 Task: Add a signature Kaitlyn Wright containing Have a great National Youth Day, Kaitlyn Wright to email address softage.8@softage.net and add a folder Analytics
Action: Mouse moved to (45, 105)
Screenshot: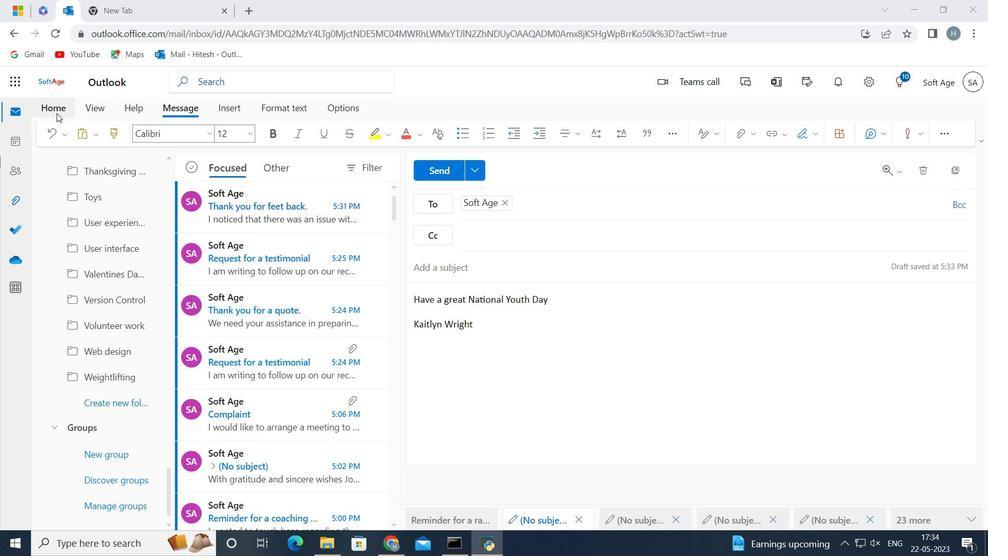 
Action: Mouse pressed left at (45, 105)
Screenshot: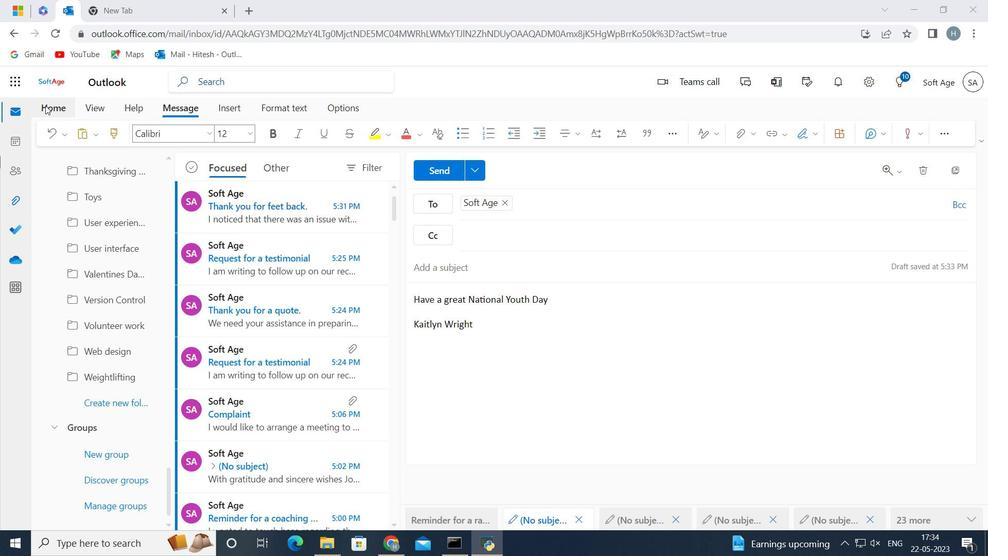 
Action: Mouse moved to (116, 133)
Screenshot: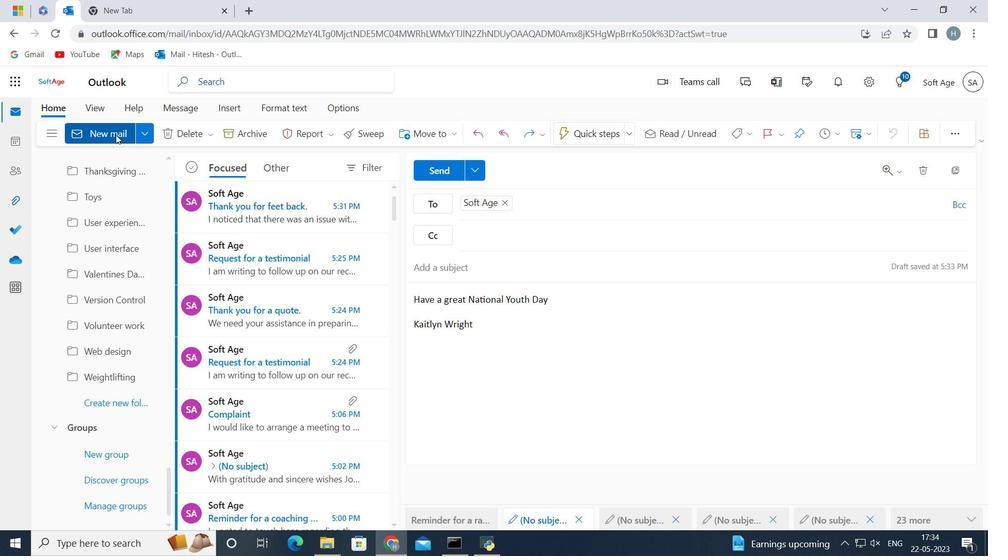 
Action: Mouse pressed left at (116, 133)
Screenshot: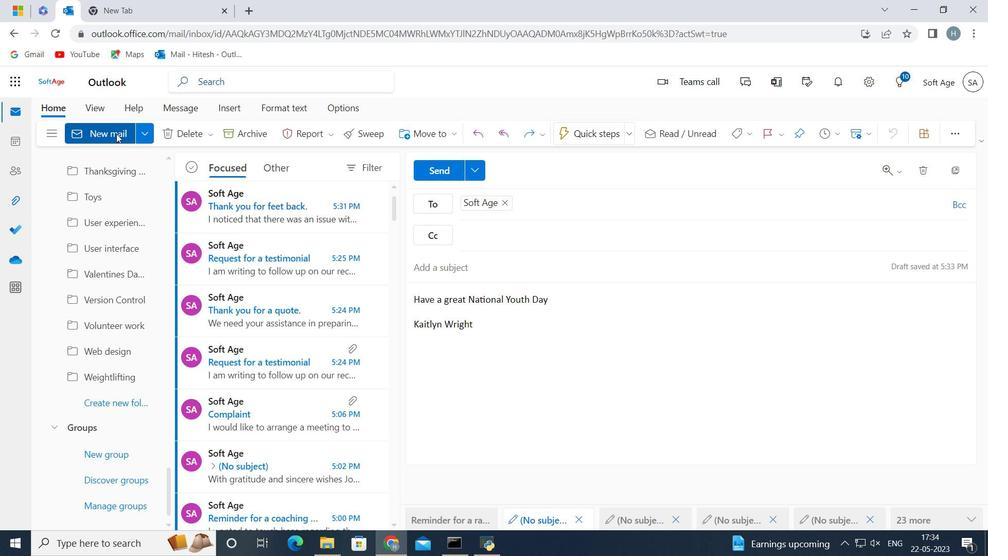 
Action: Mouse moved to (811, 133)
Screenshot: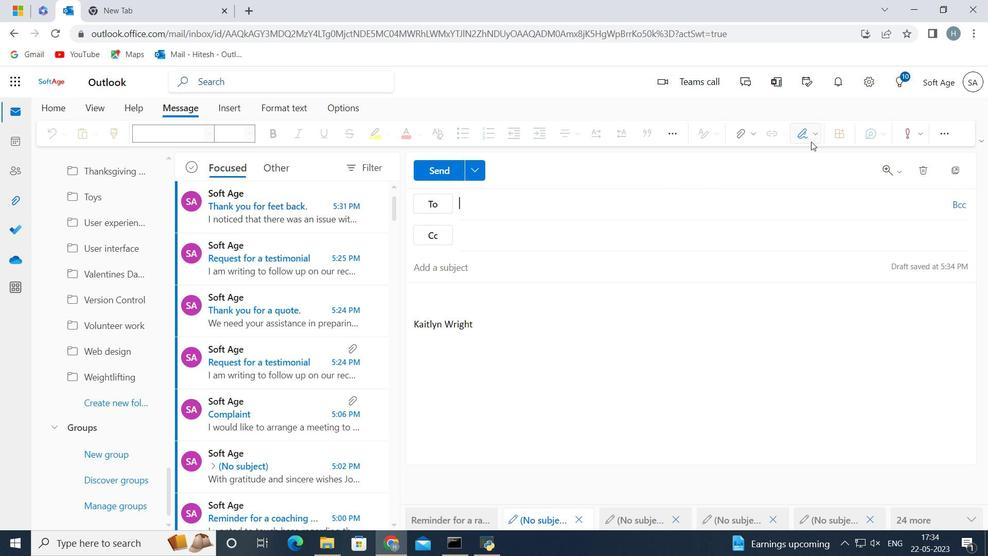 
Action: Mouse pressed left at (811, 133)
Screenshot: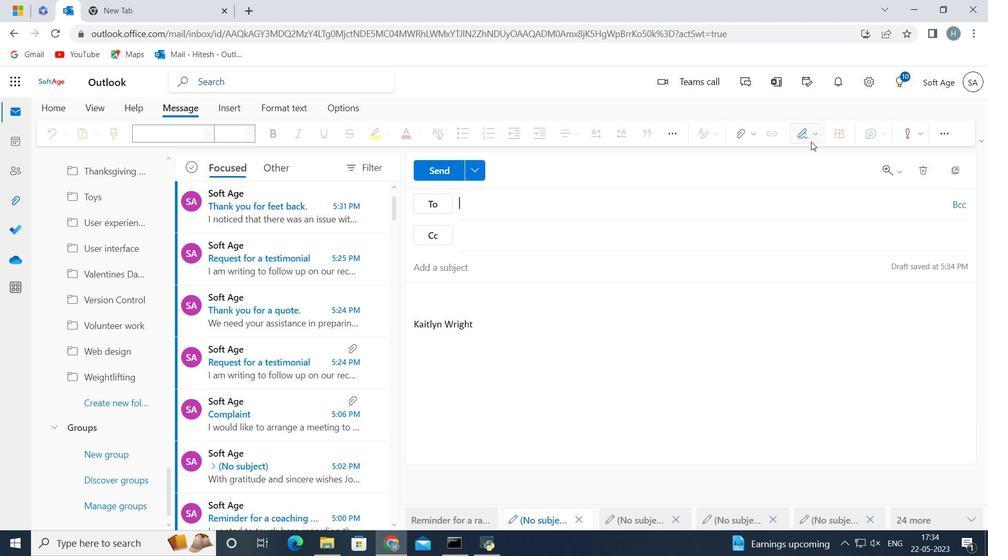 
Action: Mouse moved to (782, 187)
Screenshot: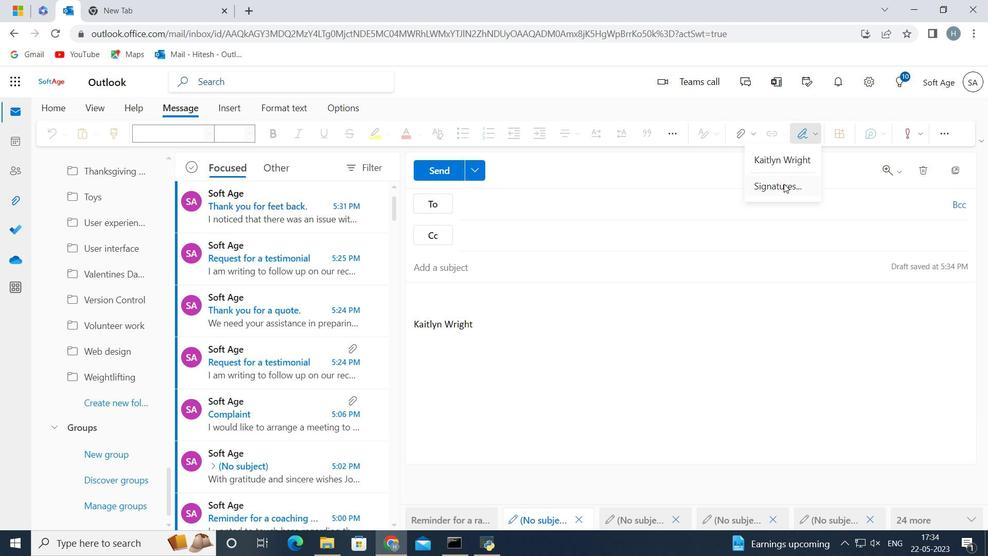 
Action: Mouse pressed left at (782, 187)
Screenshot: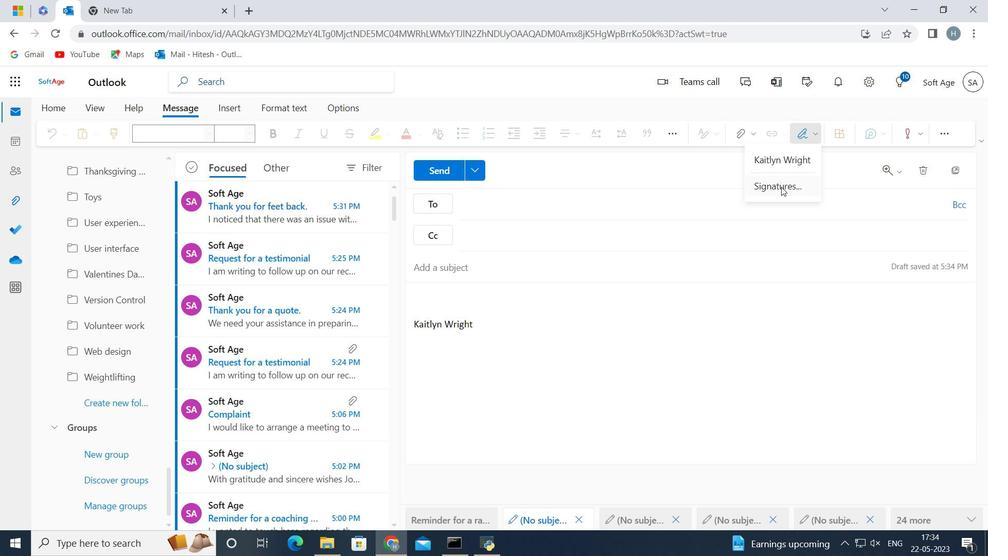 
Action: Mouse moved to (760, 232)
Screenshot: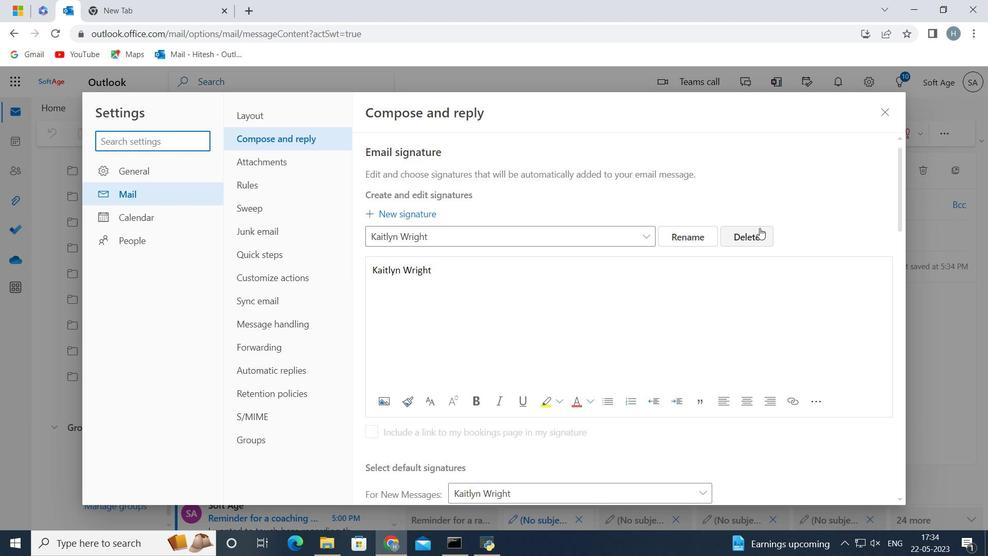 
Action: Mouse pressed left at (760, 232)
Screenshot: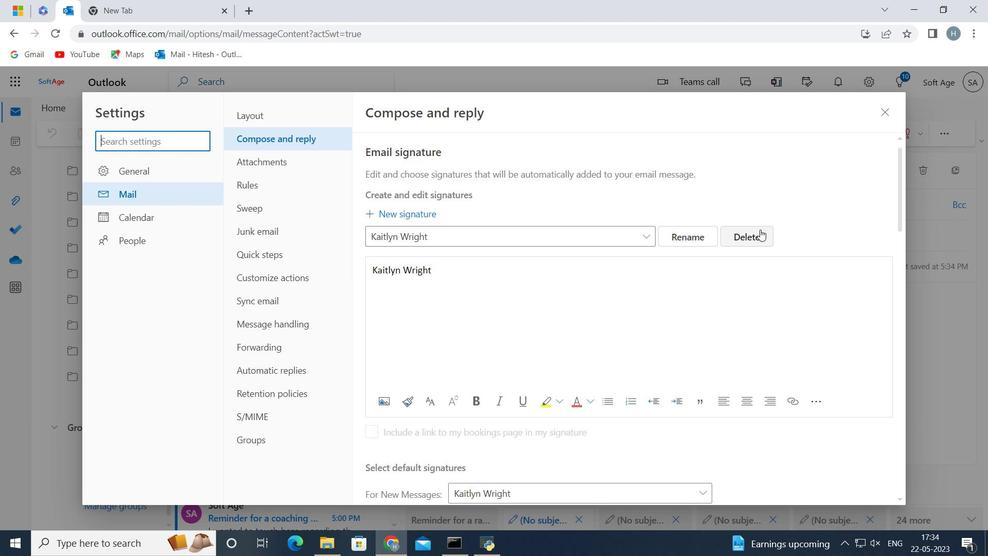 
Action: Mouse moved to (644, 233)
Screenshot: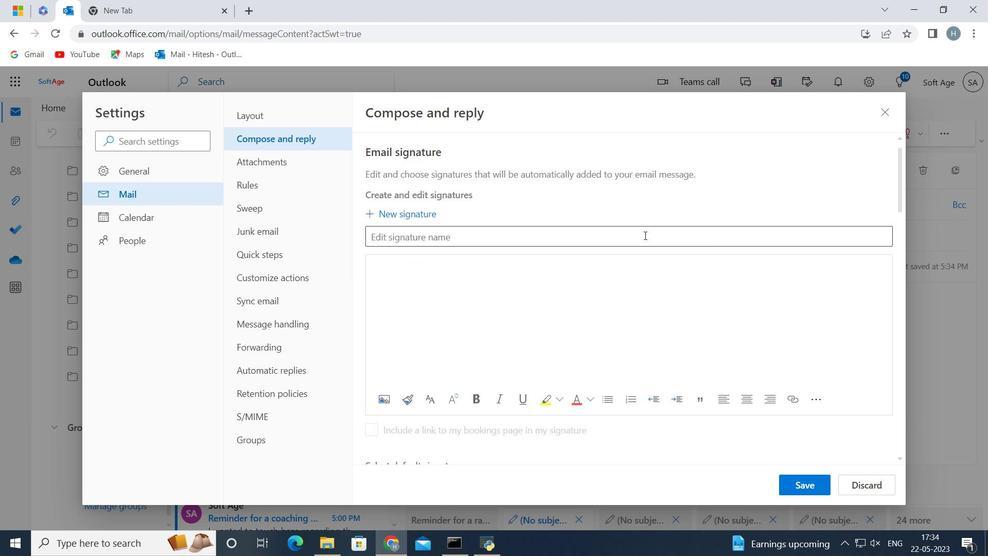 
Action: Mouse pressed left at (644, 233)
Screenshot: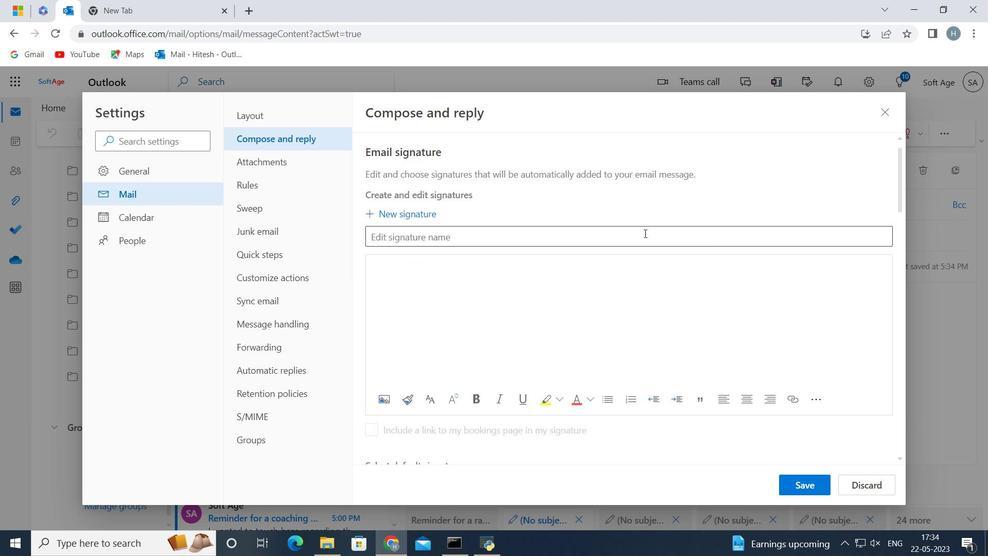 
Action: Key pressed <Key.shift><Key.shift><Key.shift><Key.shift><Key.shift><Key.shift><Key.shift><Key.shift><Key.shift><Key.shift>Kaitlyn<Key.space><Key.shift><Key.shift><Key.shift><Key.shift><Key.shift><Key.shift><Key.shift>Wright
Screenshot: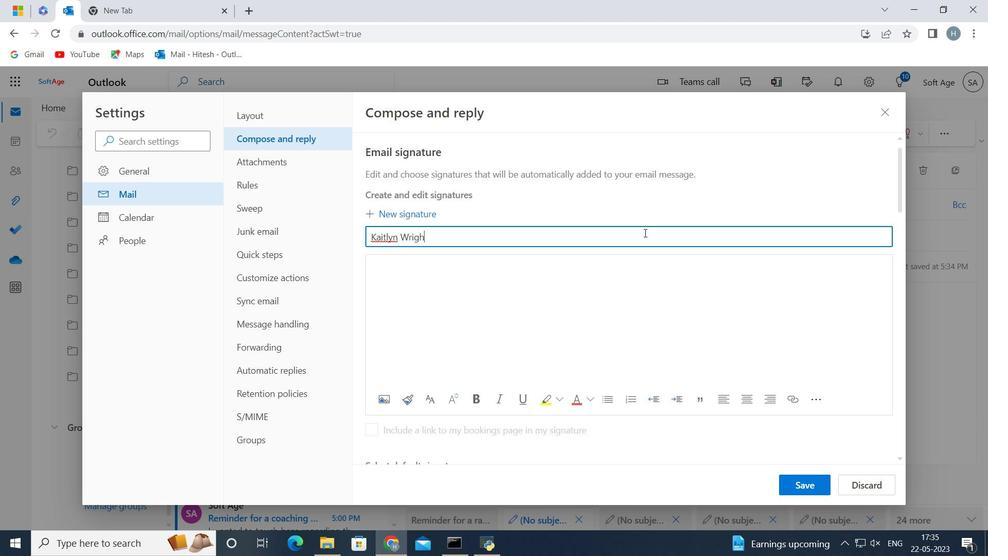 
Action: Mouse moved to (572, 278)
Screenshot: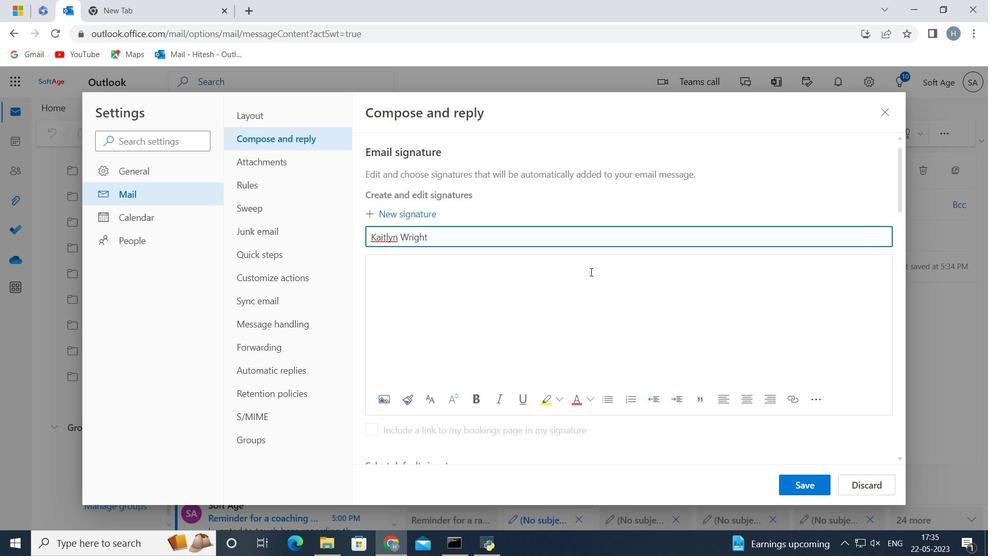 
Action: Mouse pressed left at (572, 278)
Screenshot: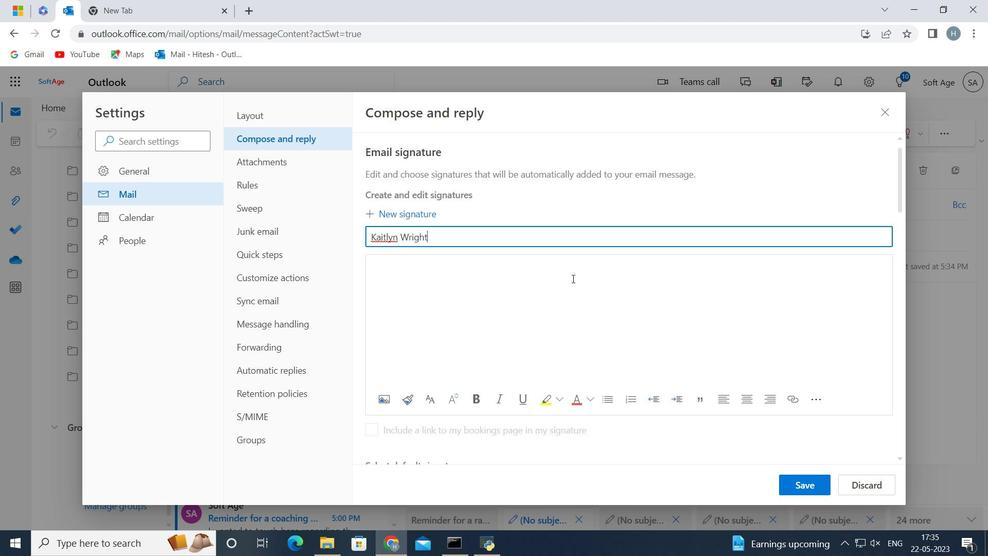 
Action: Key pressed <Key.shift>Kaitlyn<Key.space><Key.shift>Wright
Screenshot: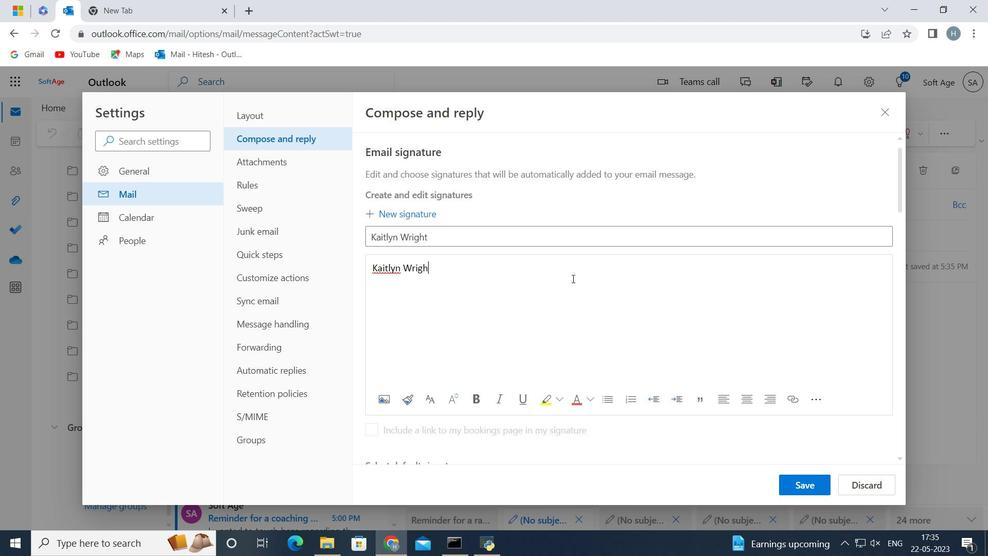 
Action: Mouse pressed left at (572, 278)
Screenshot: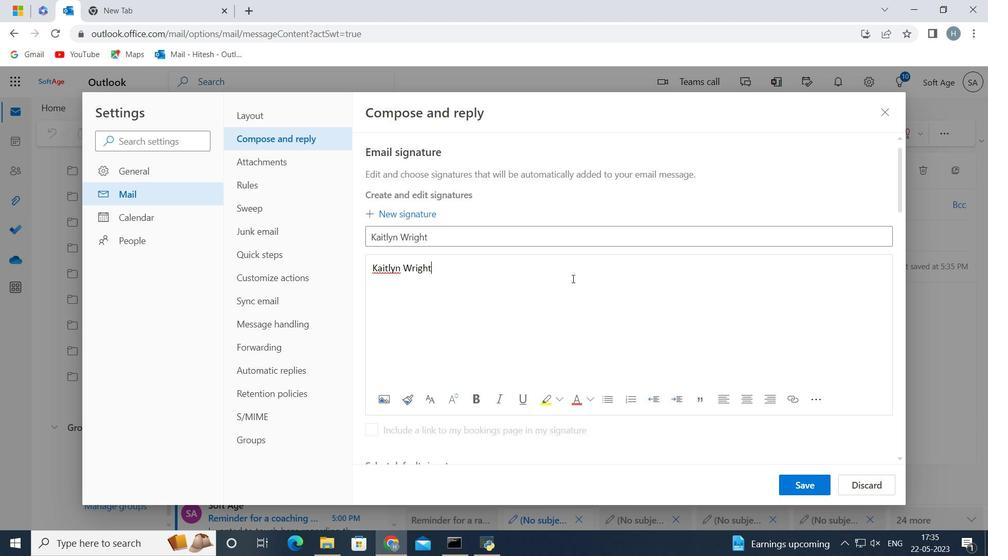 
Action: Mouse moved to (792, 476)
Screenshot: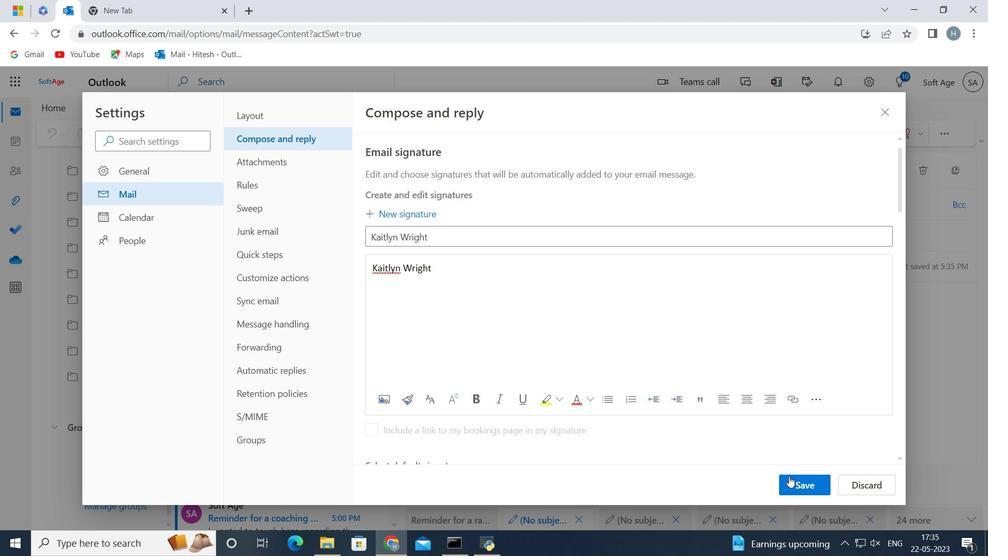 
Action: Mouse pressed left at (792, 476)
Screenshot: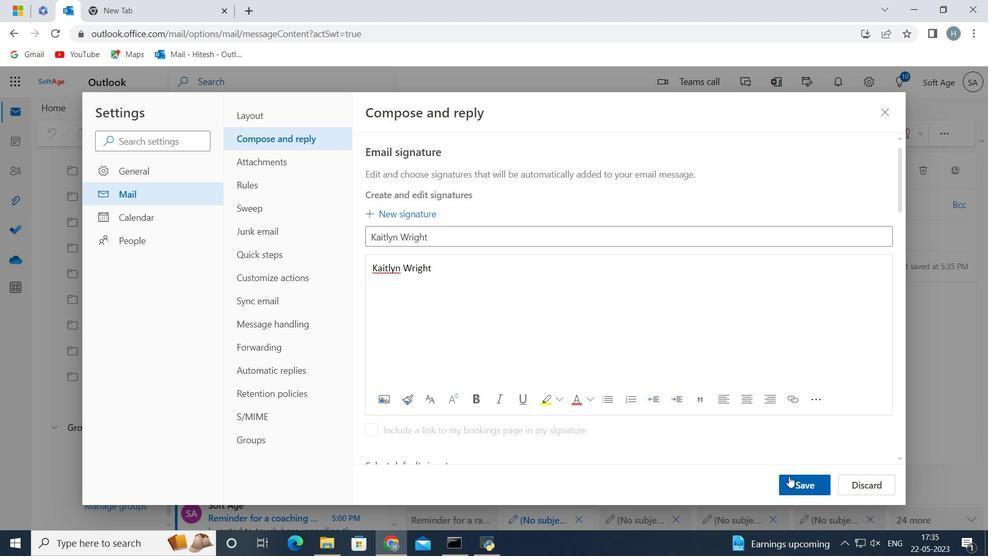 
Action: Mouse moved to (652, 283)
Screenshot: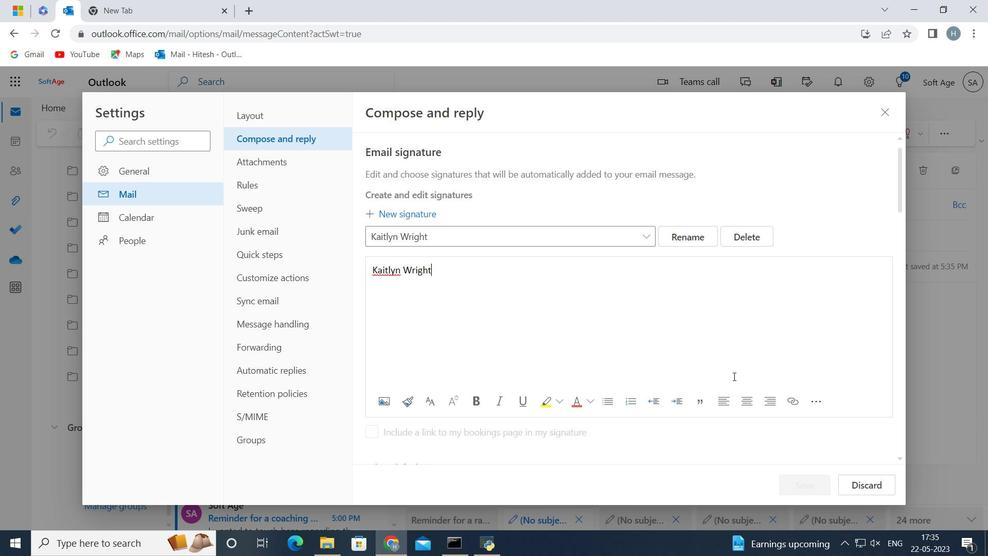 
Action: Mouse scrolled (652, 283) with delta (0, 0)
Screenshot: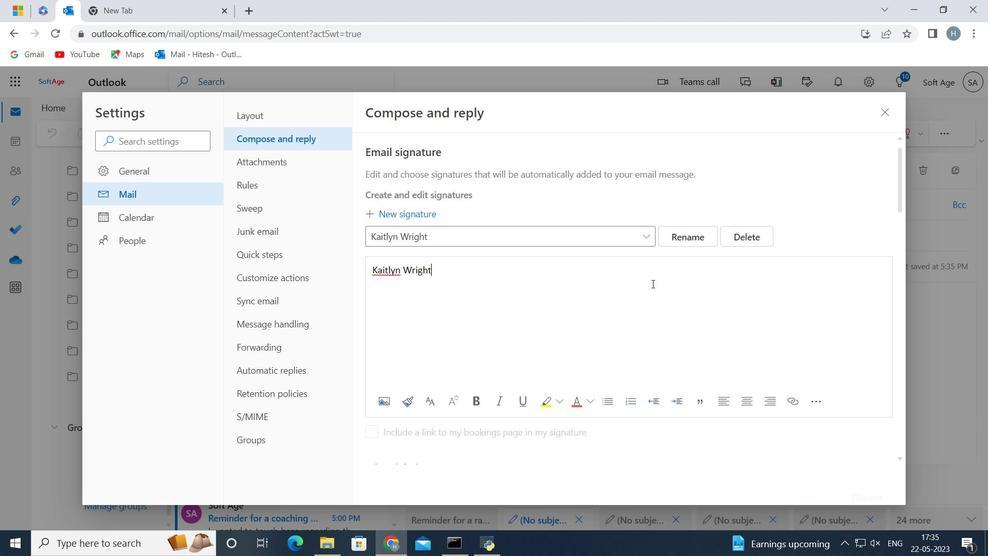 
Action: Mouse moved to (651, 283)
Screenshot: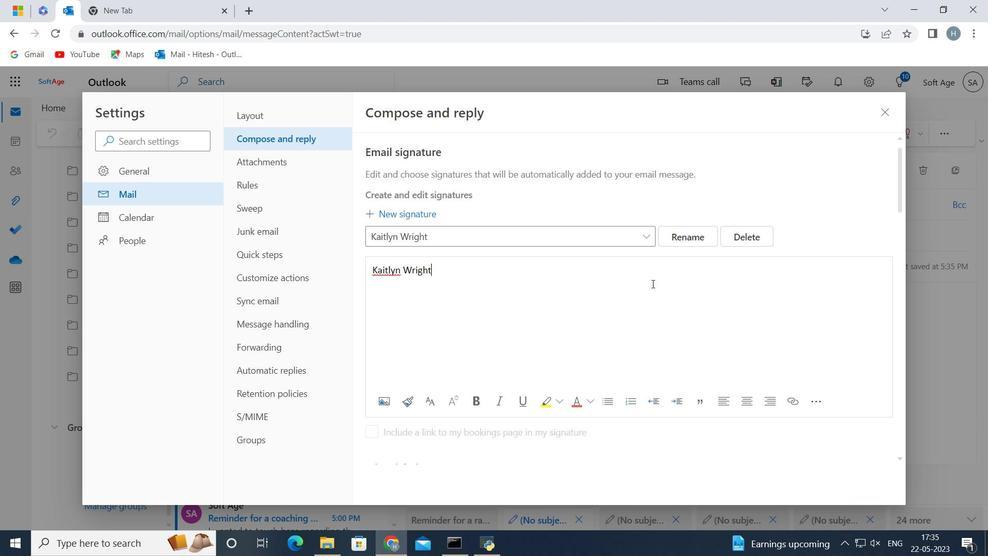
Action: Mouse scrolled (651, 282) with delta (0, 0)
Screenshot: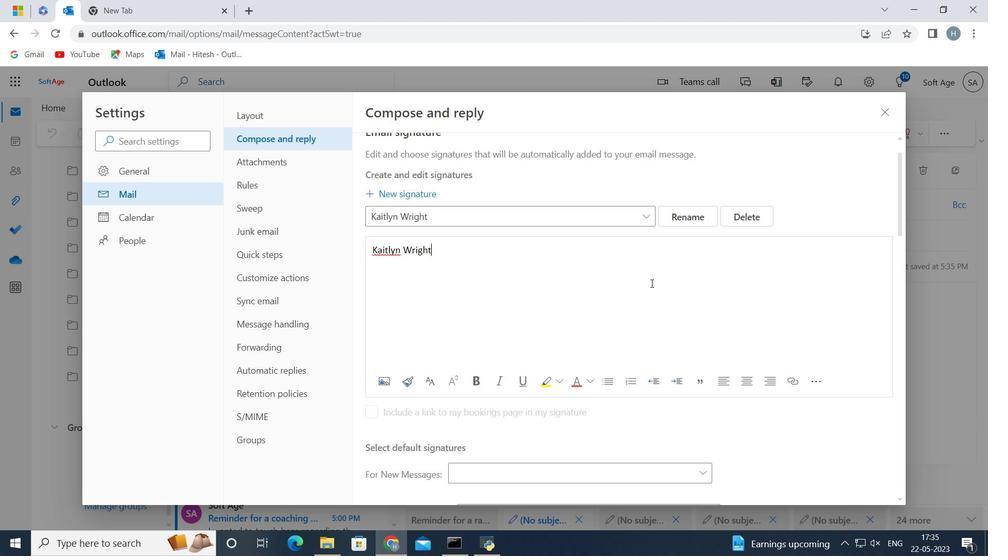 
Action: Mouse scrolled (651, 282) with delta (0, 0)
Screenshot: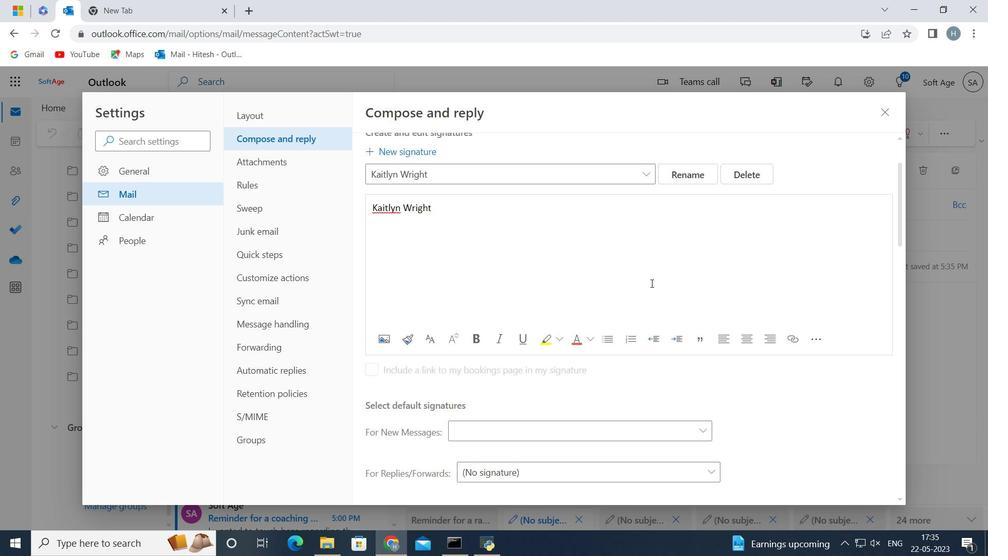 
Action: Mouse scrolled (651, 282) with delta (0, 0)
Screenshot: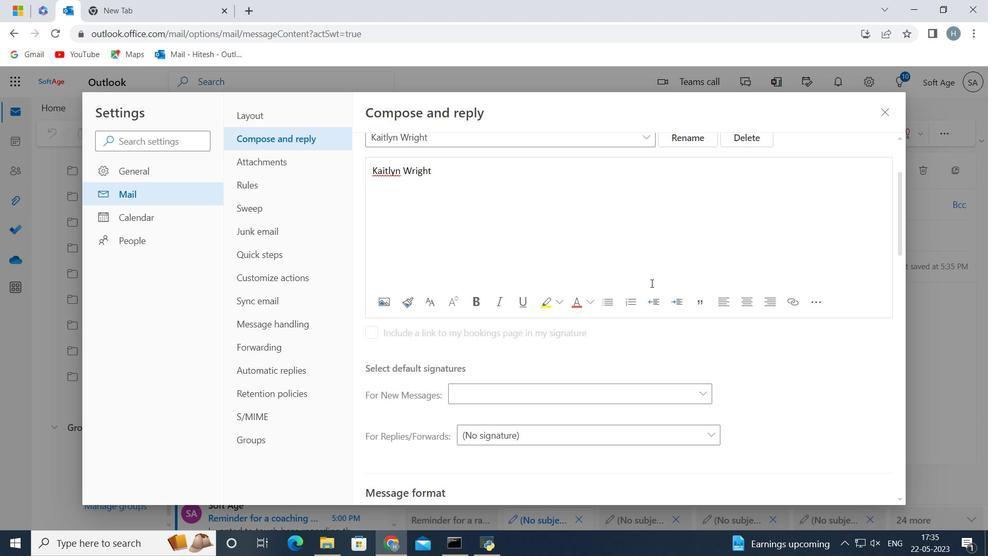 
Action: Mouse moved to (696, 232)
Screenshot: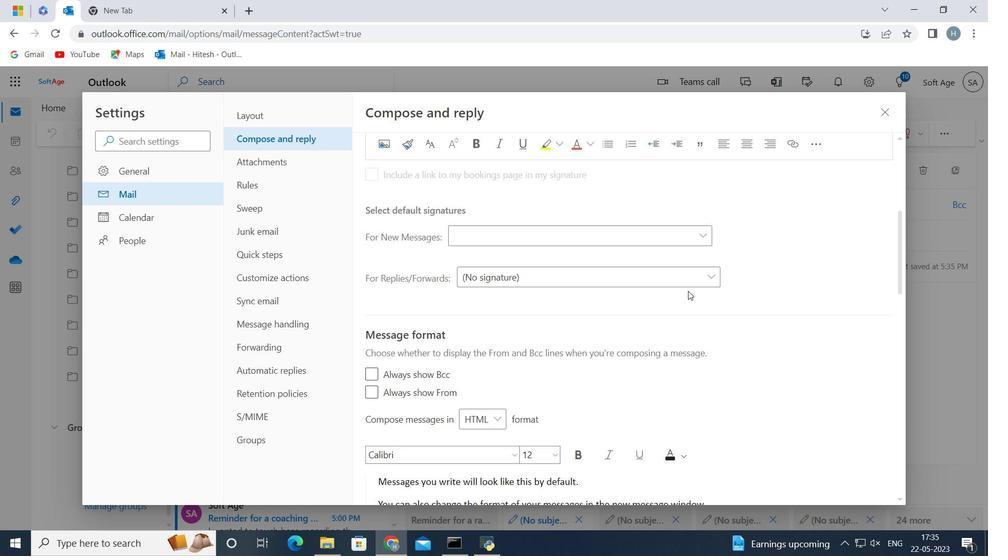 
Action: Mouse pressed left at (696, 232)
Screenshot: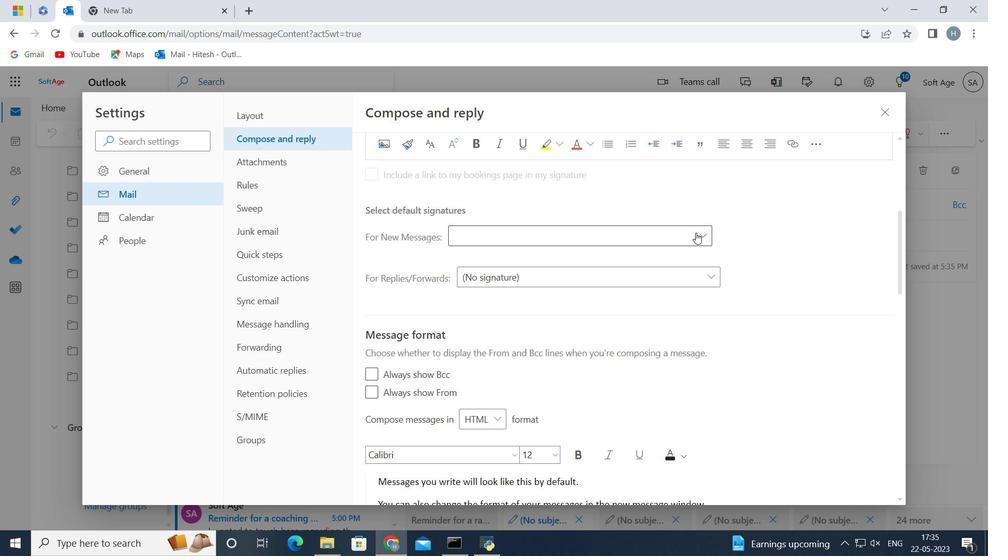 
Action: Mouse moved to (679, 280)
Screenshot: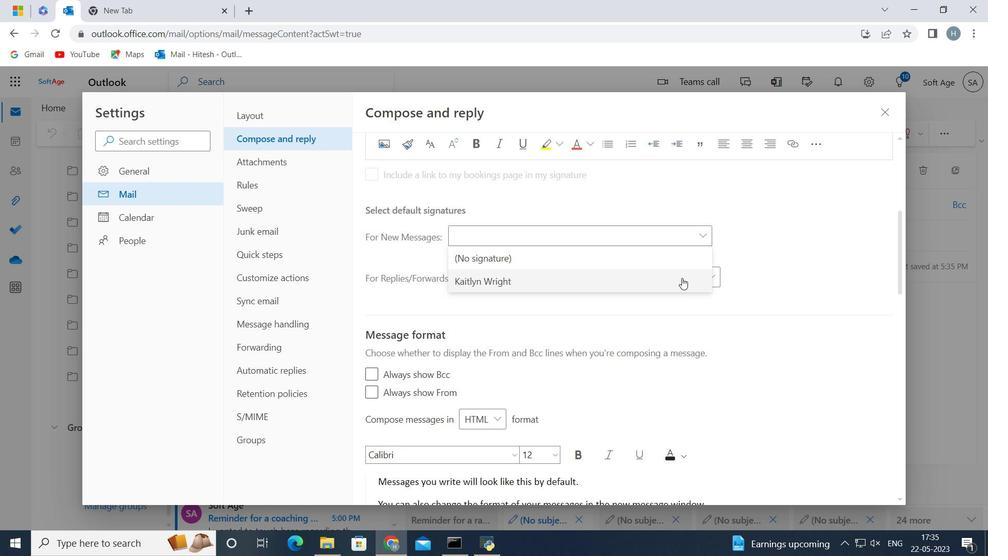 
Action: Mouse pressed left at (679, 280)
Screenshot: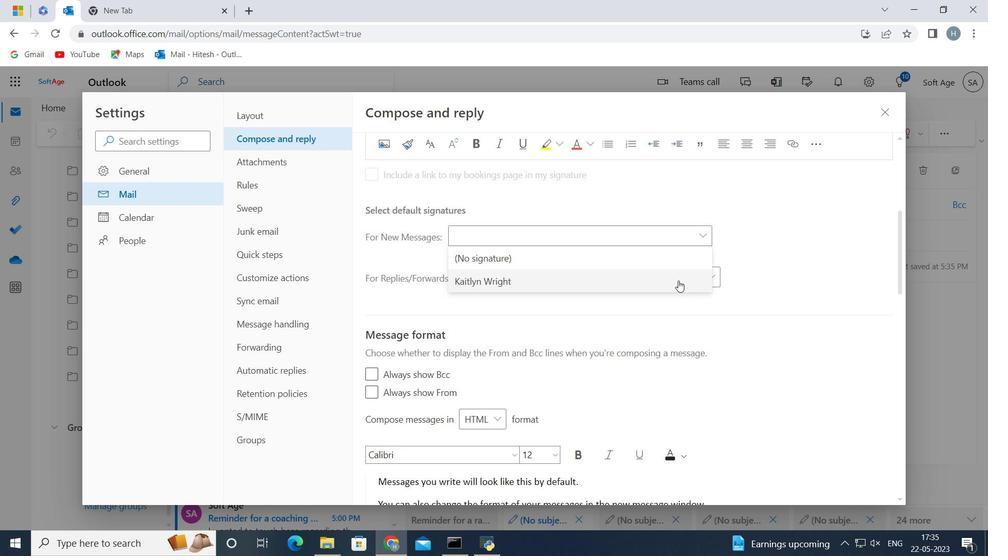 
Action: Mouse moved to (800, 485)
Screenshot: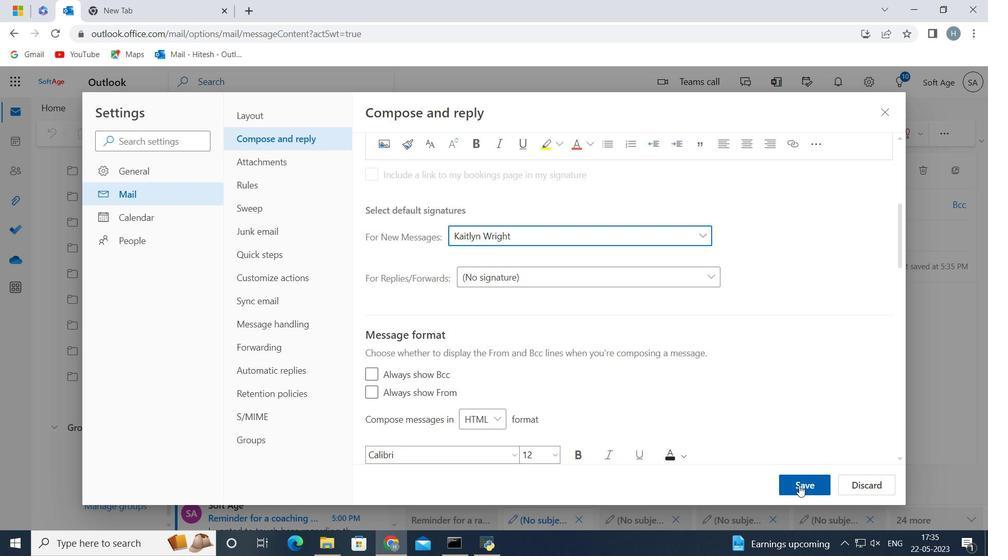 
Action: Mouse pressed left at (800, 485)
Screenshot: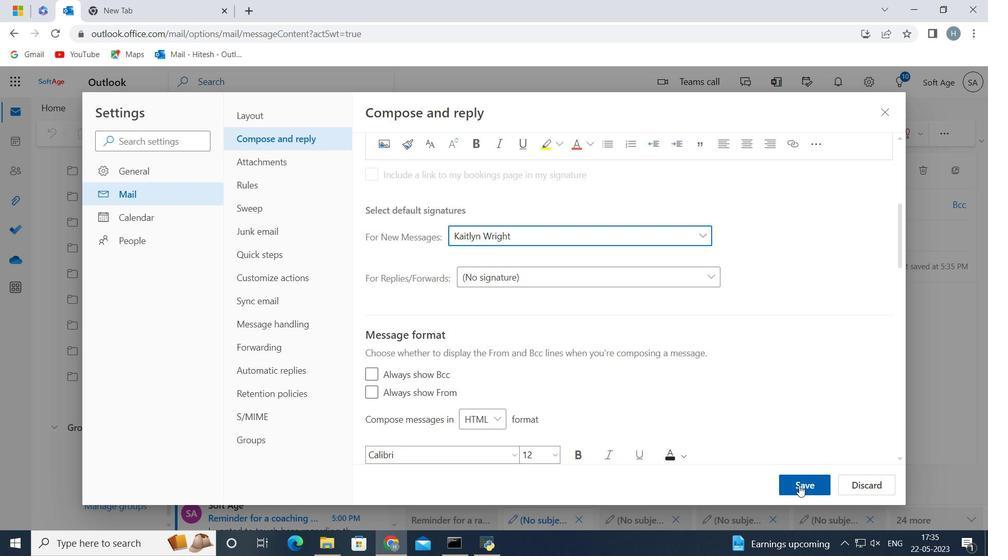 
Action: Mouse moved to (820, 233)
Screenshot: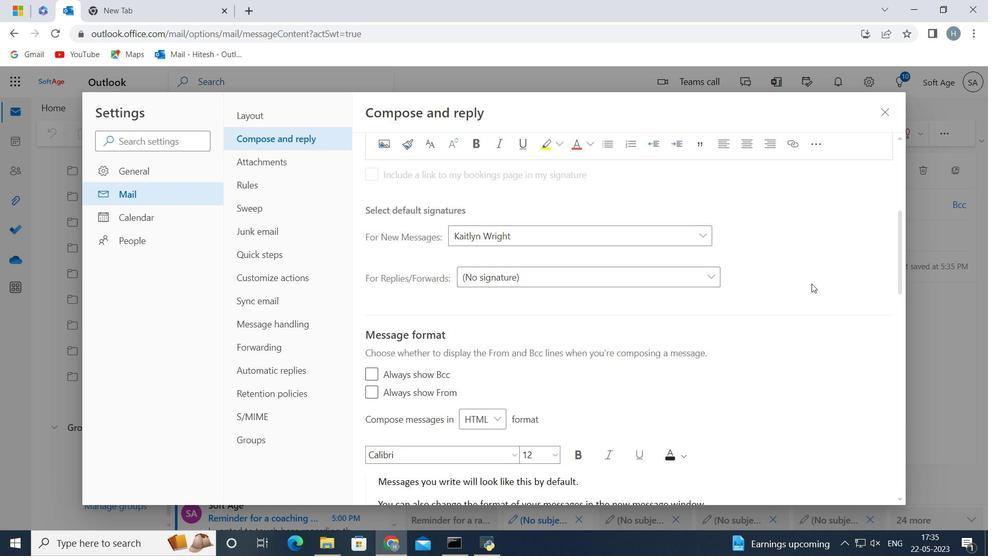 
Action: Mouse scrolled (810, 273) with delta (0, 0)
Screenshot: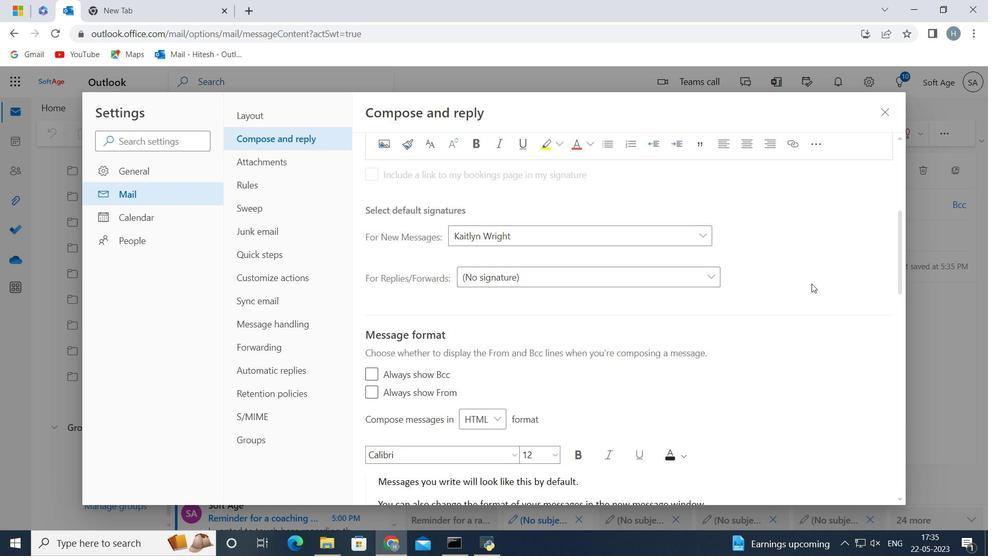 
Action: Mouse moved to (821, 231)
Screenshot: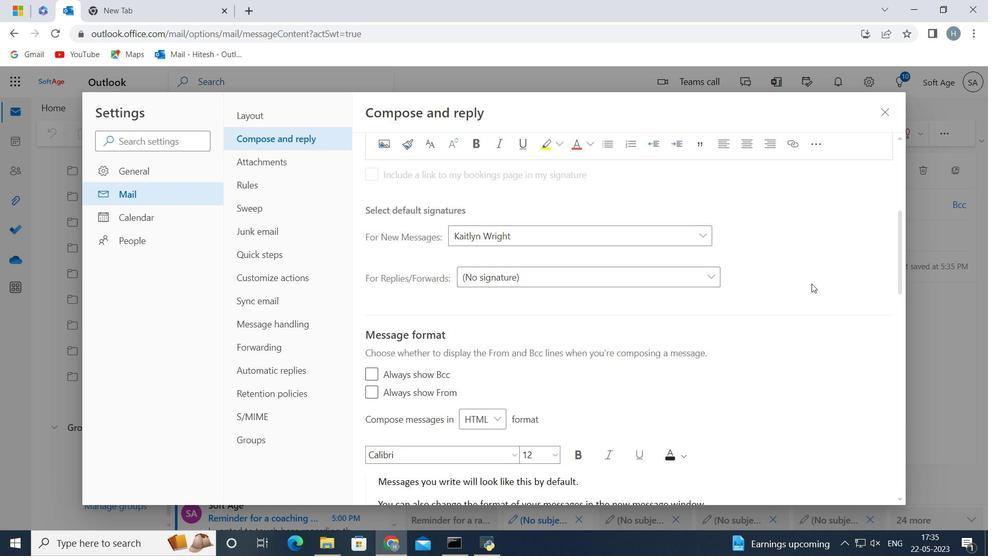 
Action: Mouse scrolled (810, 273) with delta (0, 0)
Screenshot: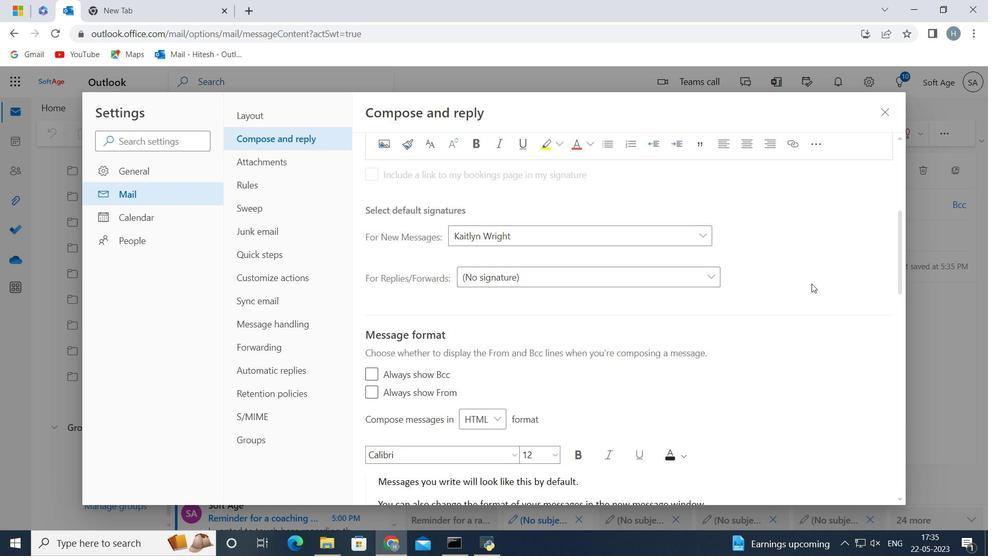 
Action: Mouse moved to (822, 227)
Screenshot: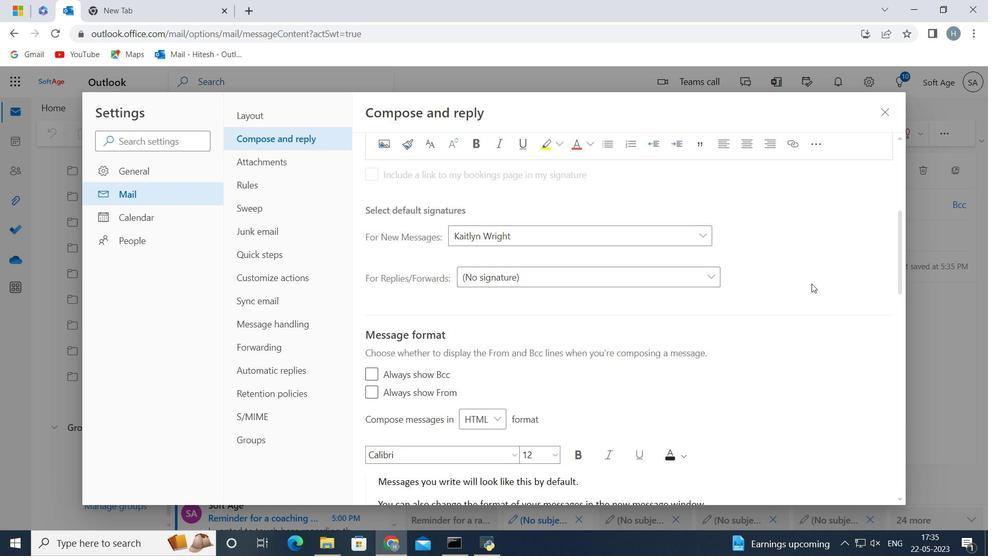 
Action: Mouse scrolled (810, 273) with delta (0, 0)
Screenshot: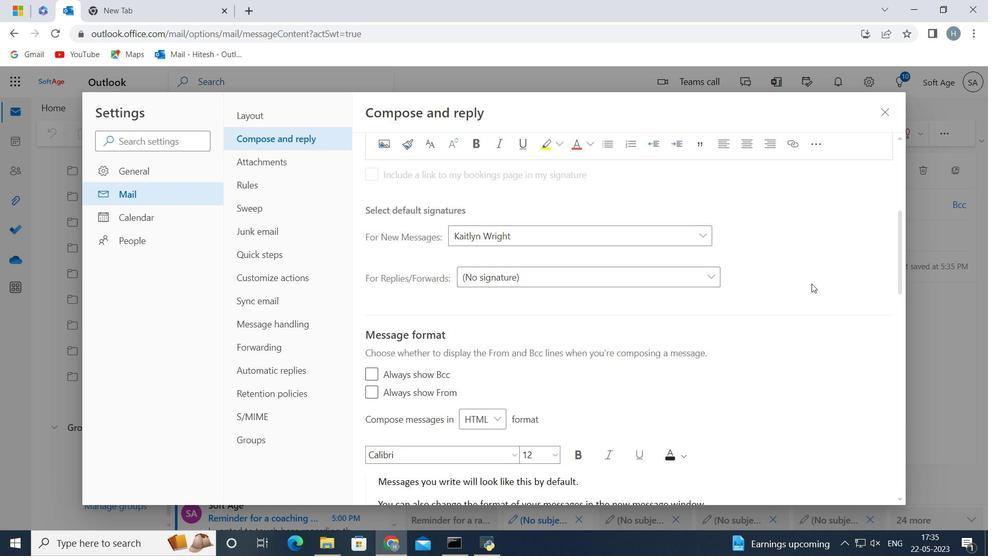 
Action: Mouse moved to (884, 115)
Screenshot: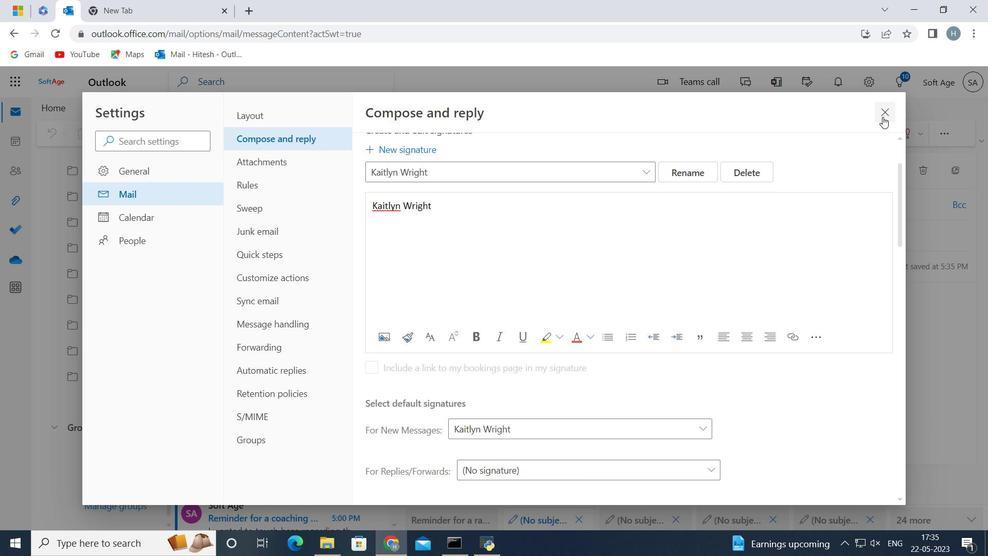
Action: Mouse pressed left at (884, 115)
Screenshot: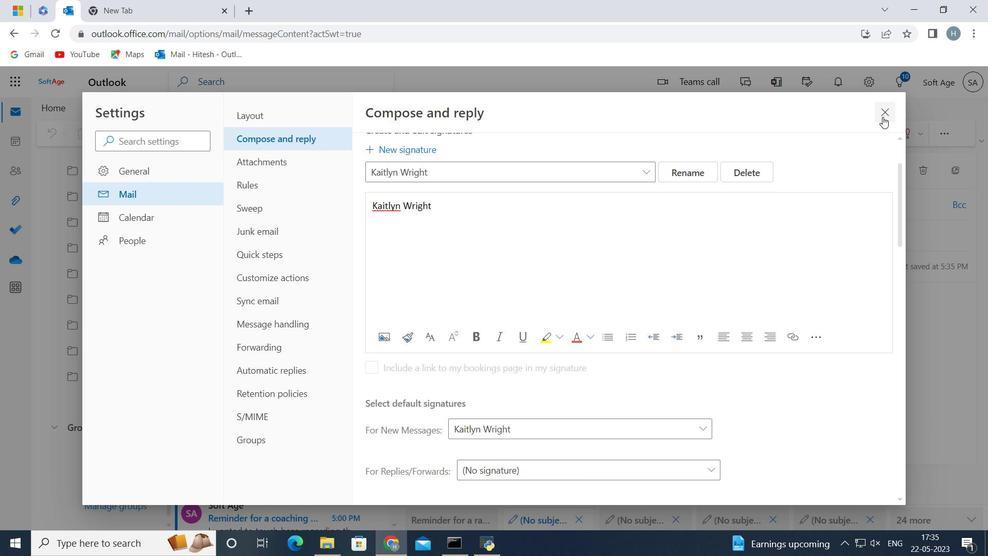 
Action: Mouse moved to (512, 318)
Screenshot: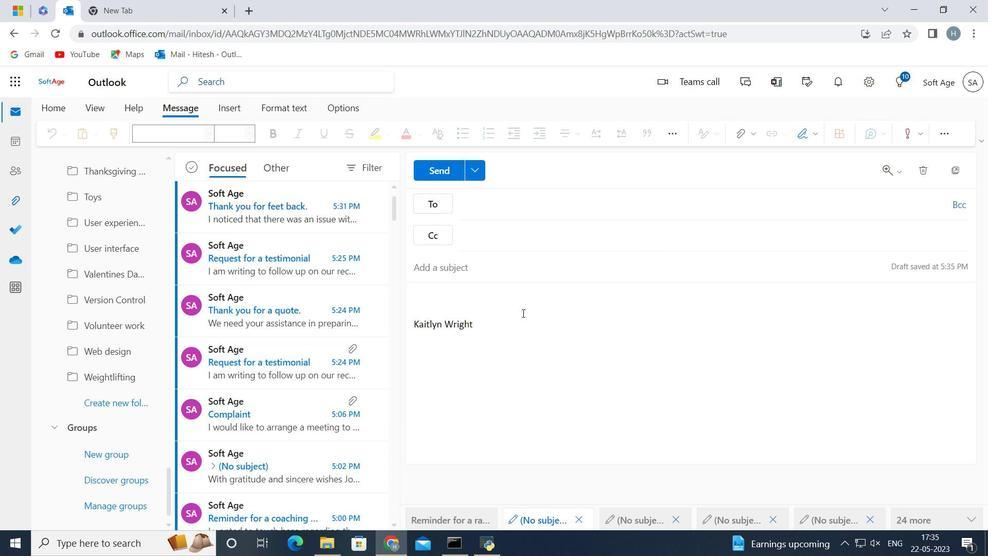 
Action: Mouse pressed left at (512, 318)
Screenshot: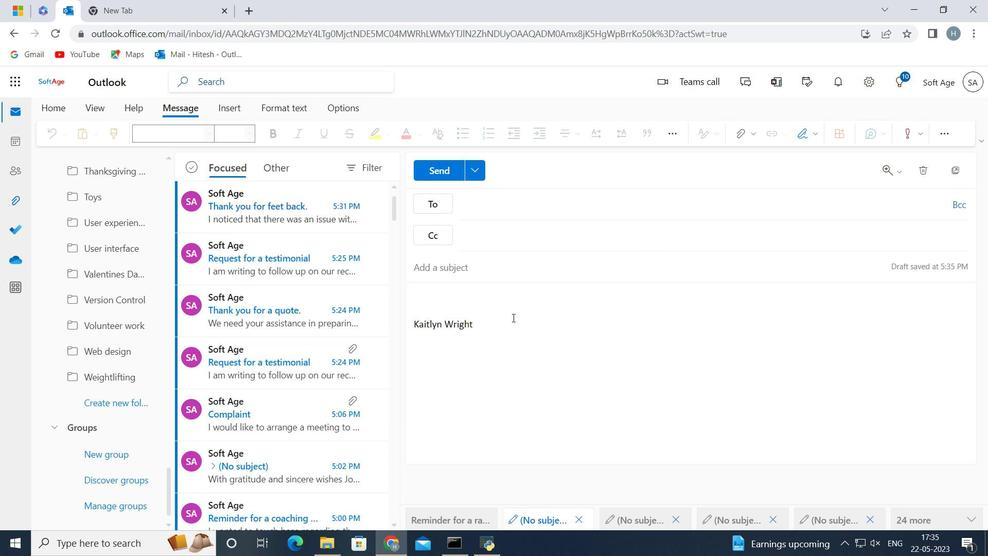 
Action: Mouse moved to (516, 319)
Screenshot: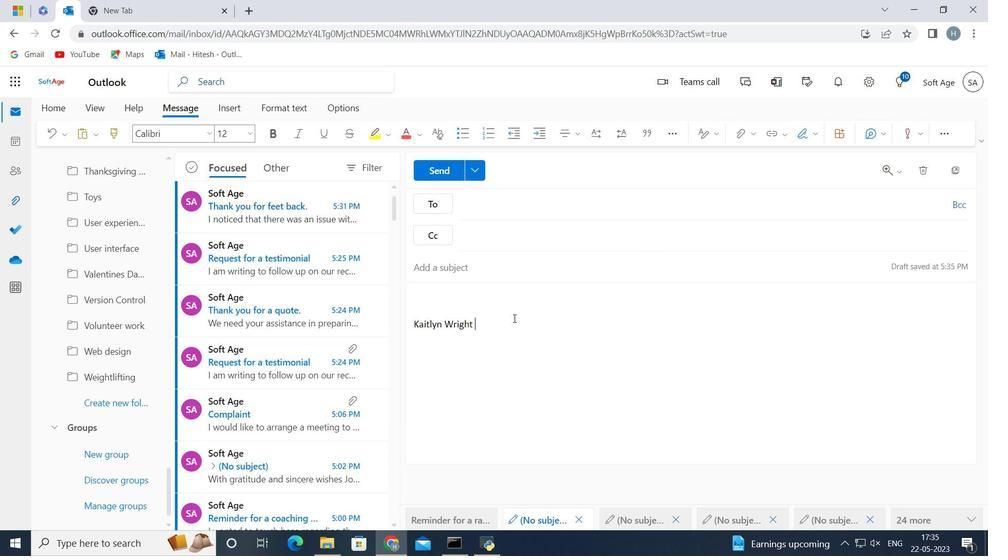 
Action: Key pressed <Key.backspace><Key.backspace><Key.backspace><Key.backspace><Key.backspace><Key.backspace><Key.backspace><Key.backspace><Key.backspace><Key.backspace><Key.backspace><Key.backspace><Key.backspace><Key.backspace><Key.backspace><Key.backspace><Key.backspace><Key.backspace><Key.backspace><Key.backspace><Key.backspace><Key.backspace><Key.backspace><Key.backspace><Key.backspace><Key.backspace><Key.shift>Have<Key.space>a<Key.space>great<Key.space><Key.shift>National<Key.space><Key.shift>Youth<Key.space><Key.shift>Day<Key.space>
Screenshot: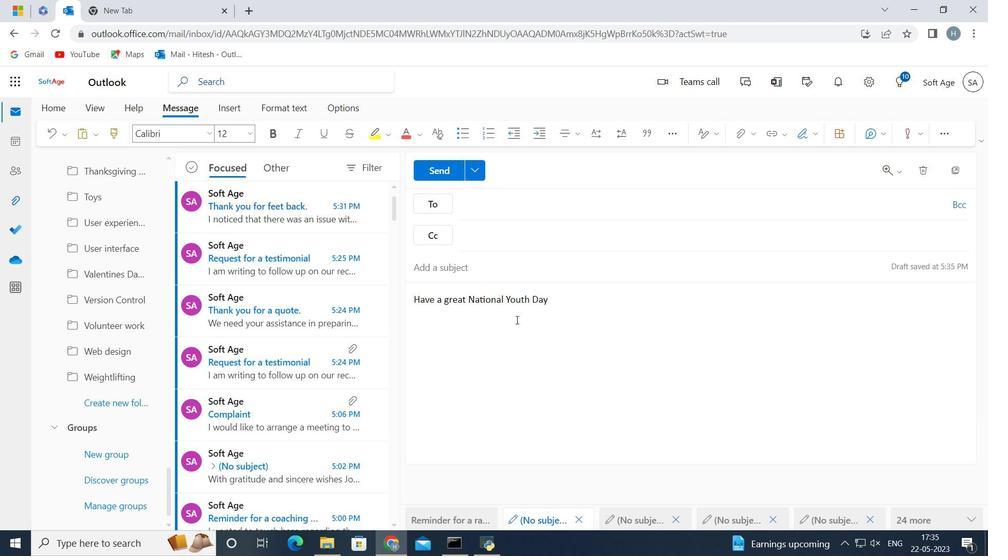 
Action: Mouse moved to (803, 131)
Screenshot: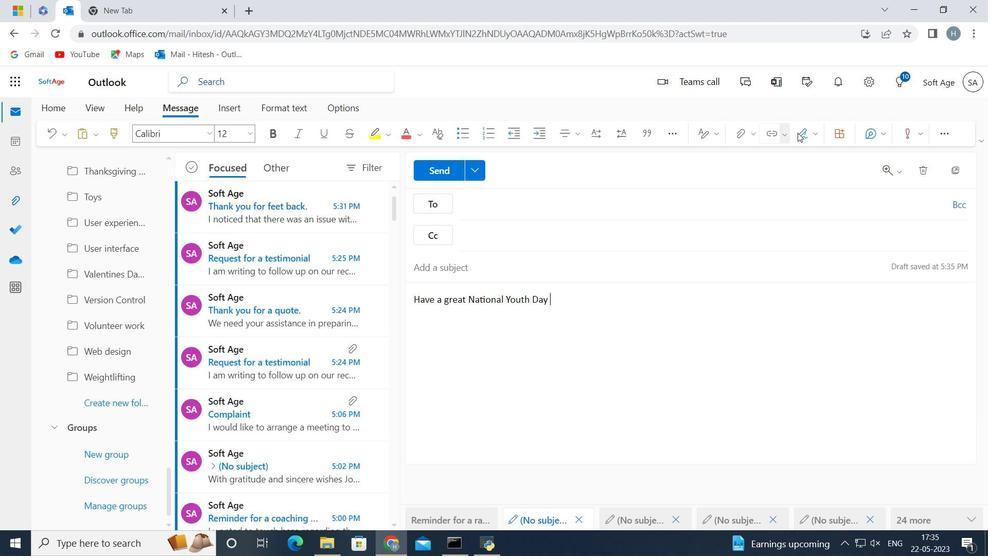 
Action: Mouse pressed left at (803, 131)
Screenshot: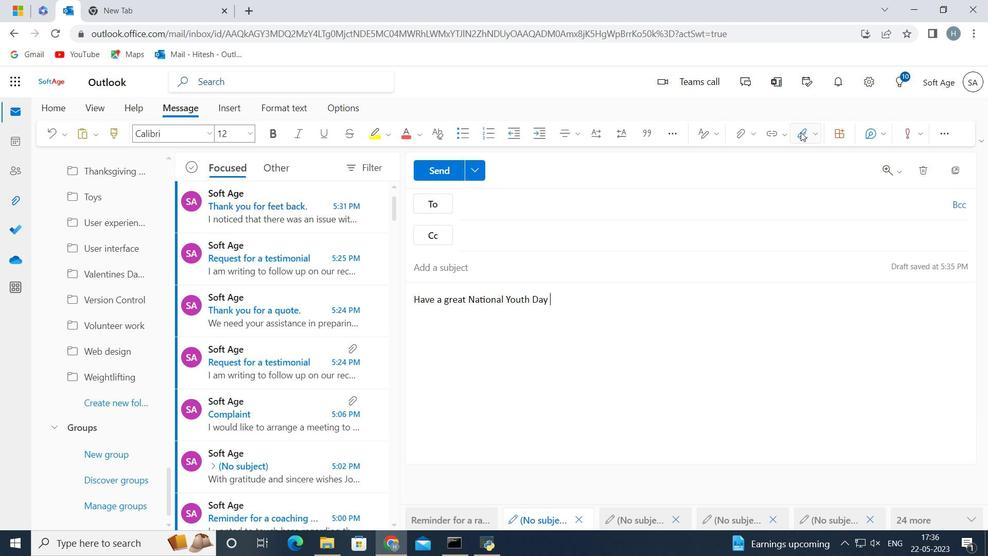 
Action: Mouse moved to (802, 161)
Screenshot: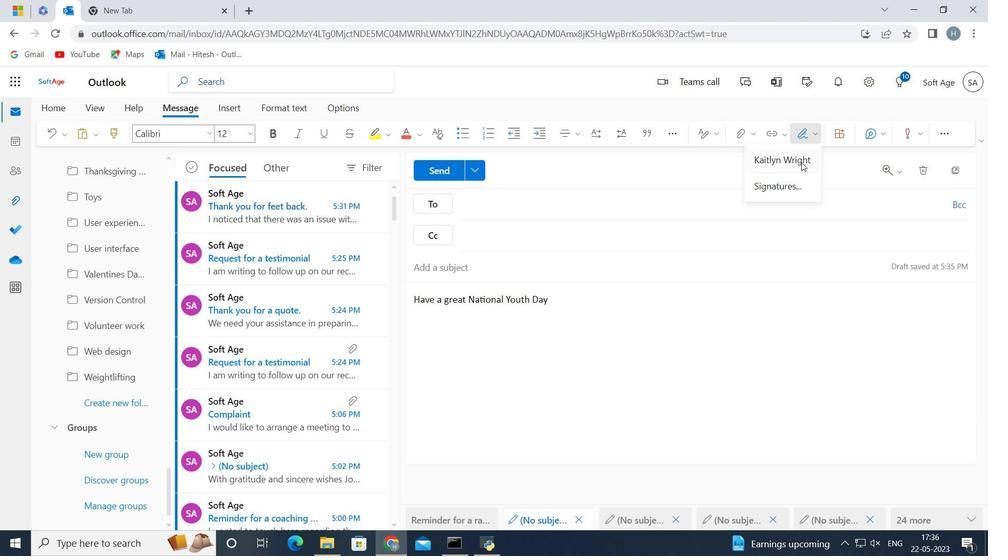 
Action: Mouse pressed left at (802, 161)
Screenshot: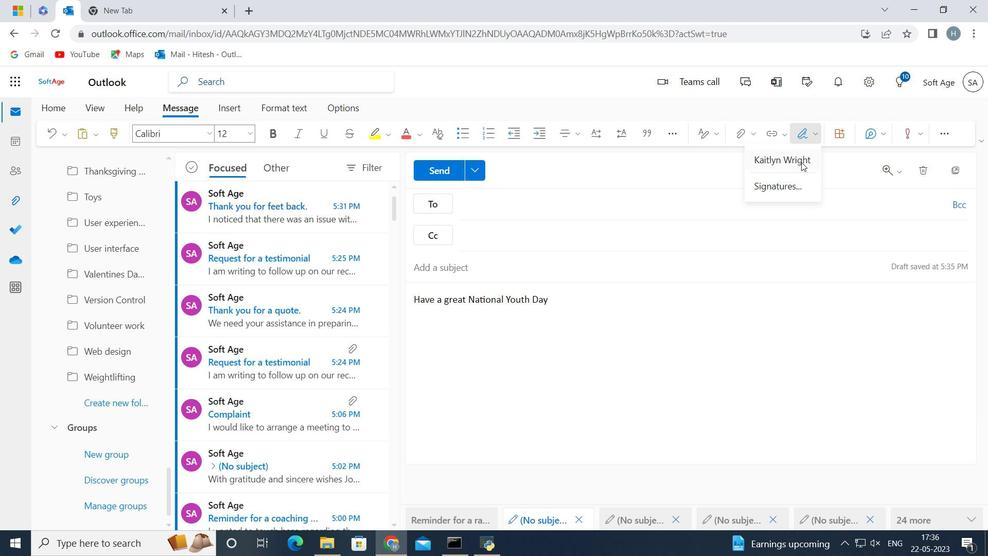 
Action: Mouse moved to (496, 201)
Screenshot: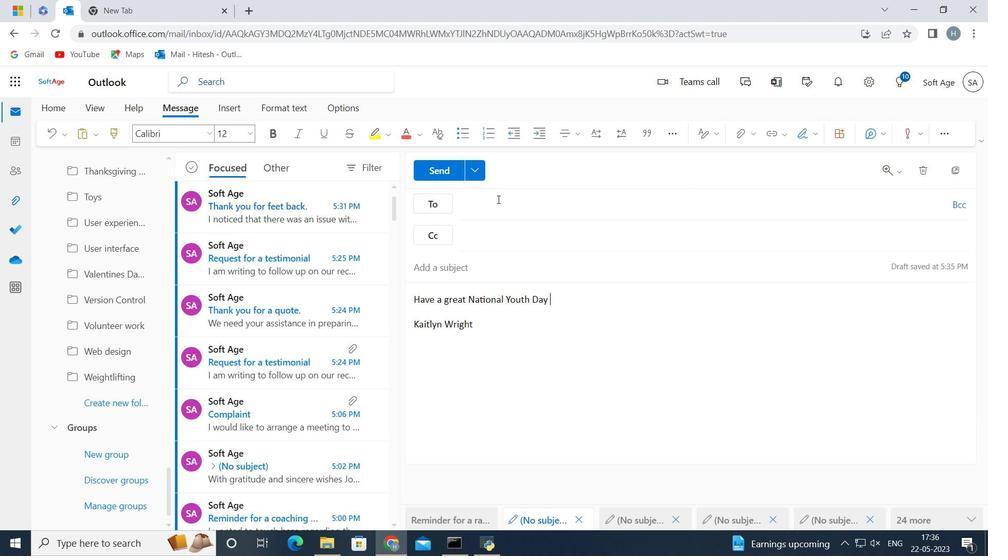 
Action: Mouse pressed left at (496, 201)
Screenshot: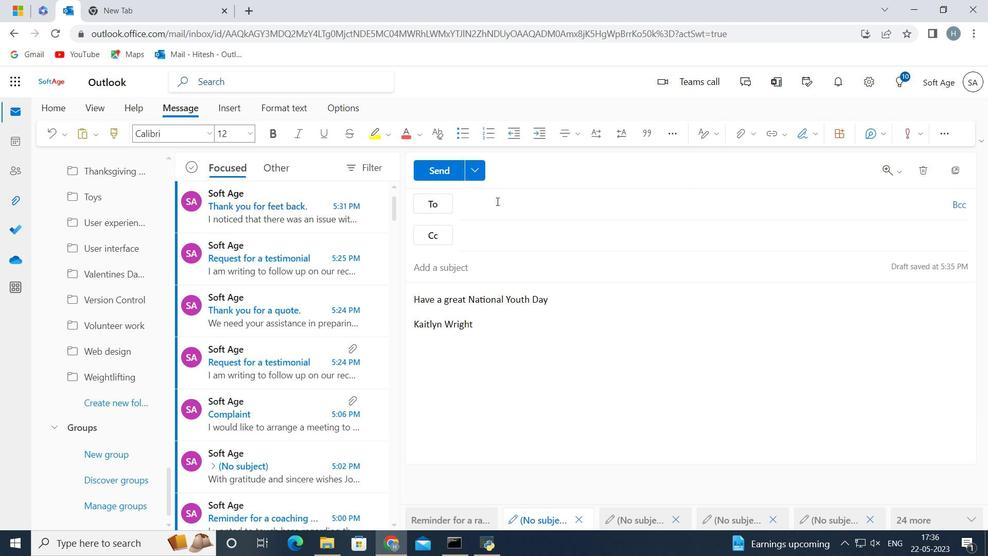 
Action: Key pressed softage.8<Key.shift>@softage.net
Screenshot: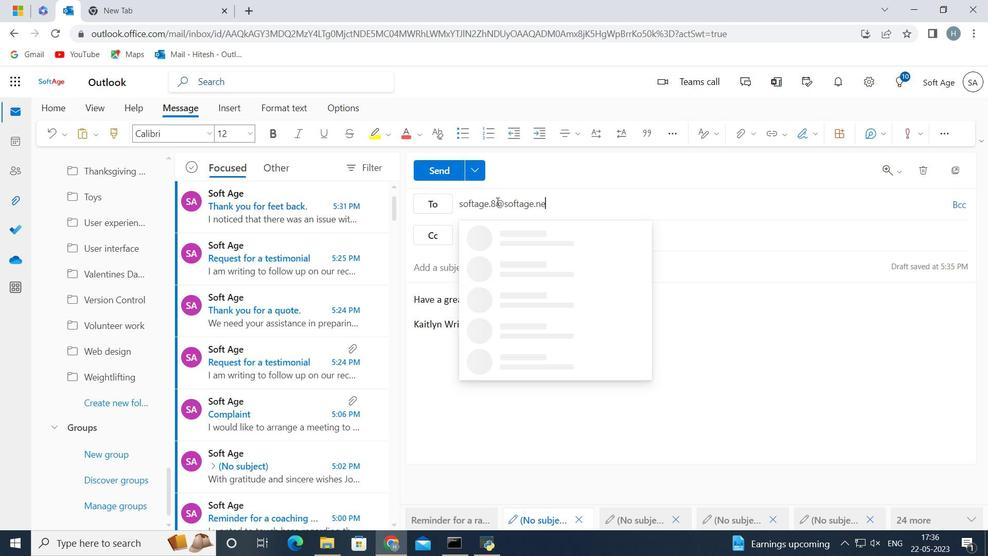 
Action: Mouse moved to (519, 233)
Screenshot: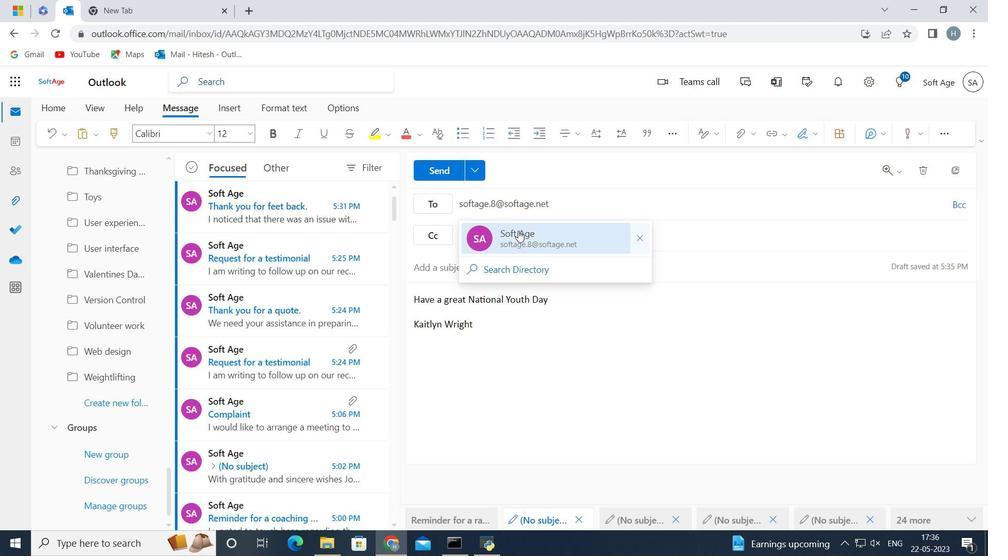 
Action: Mouse pressed left at (519, 233)
Screenshot: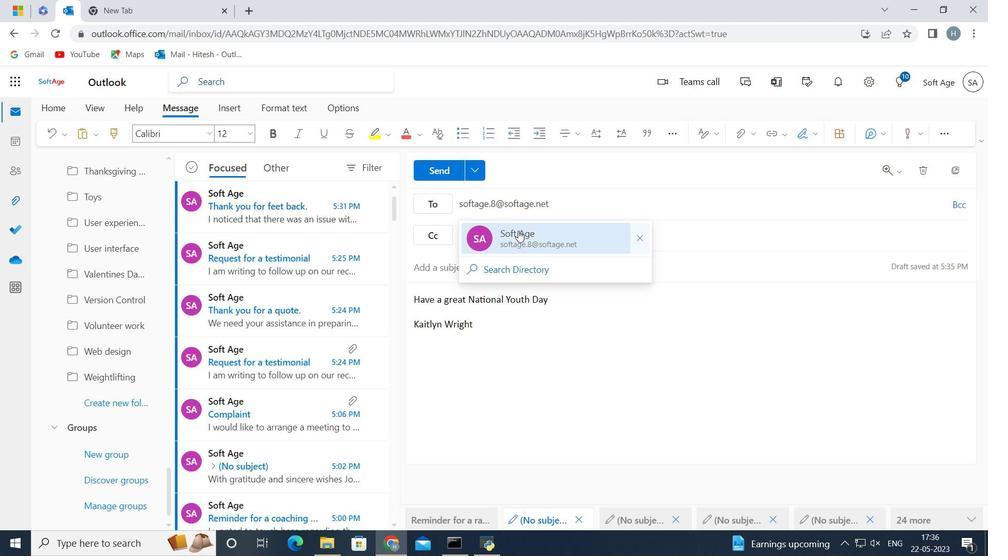 
Action: Mouse moved to (135, 395)
Screenshot: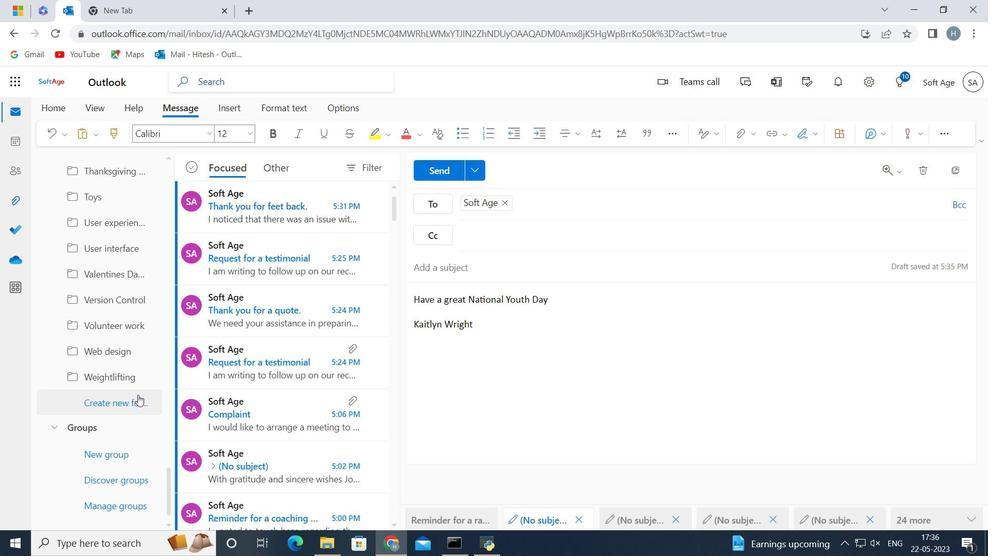 
Action: Mouse pressed left at (135, 395)
Screenshot: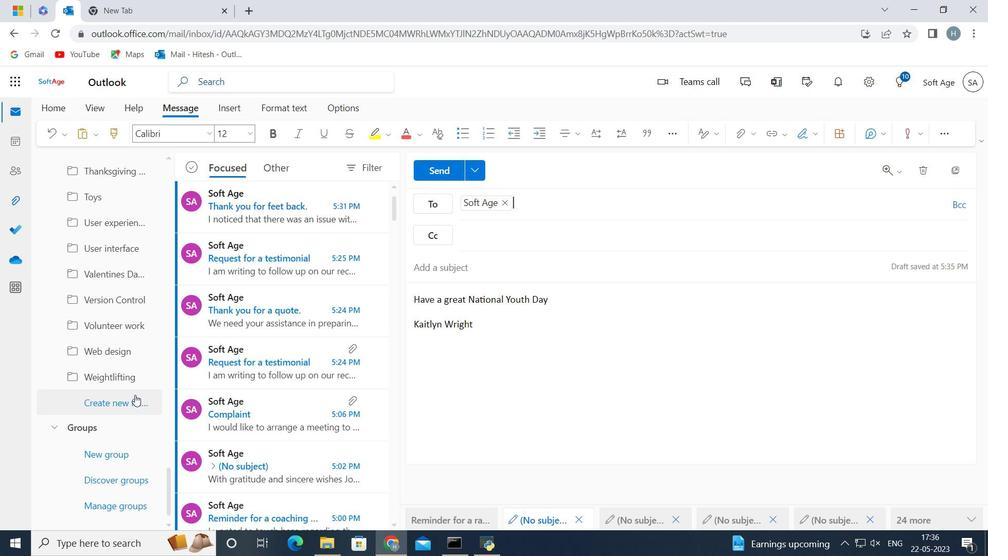 
Action: Key pressed <Key.shift>Analytics
Screenshot: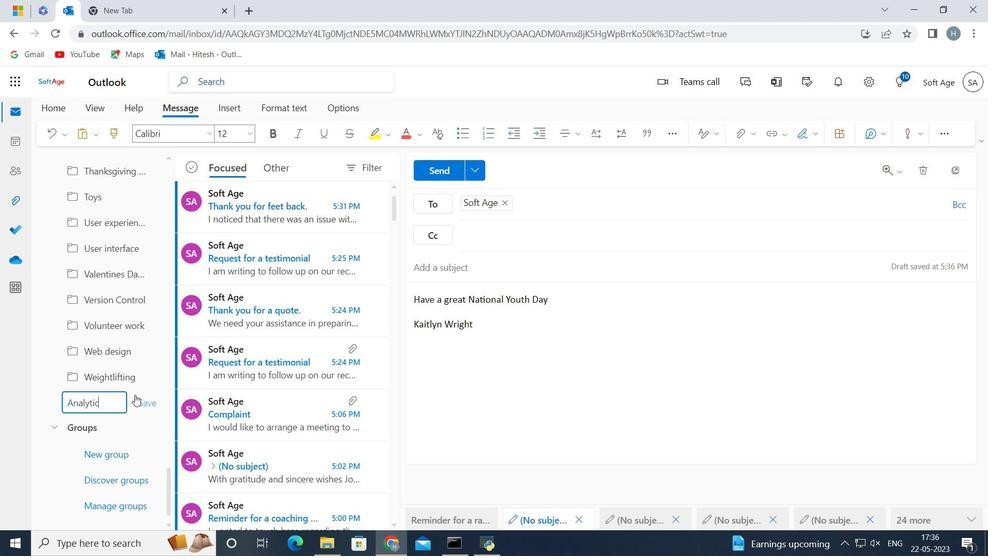
Action: Mouse moved to (152, 406)
Screenshot: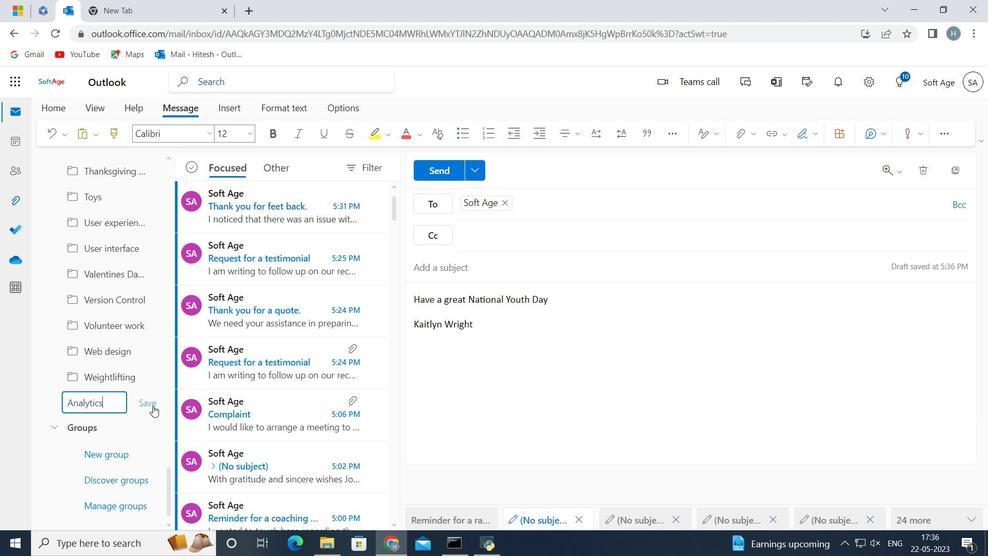 
Action: Mouse pressed left at (152, 406)
Screenshot: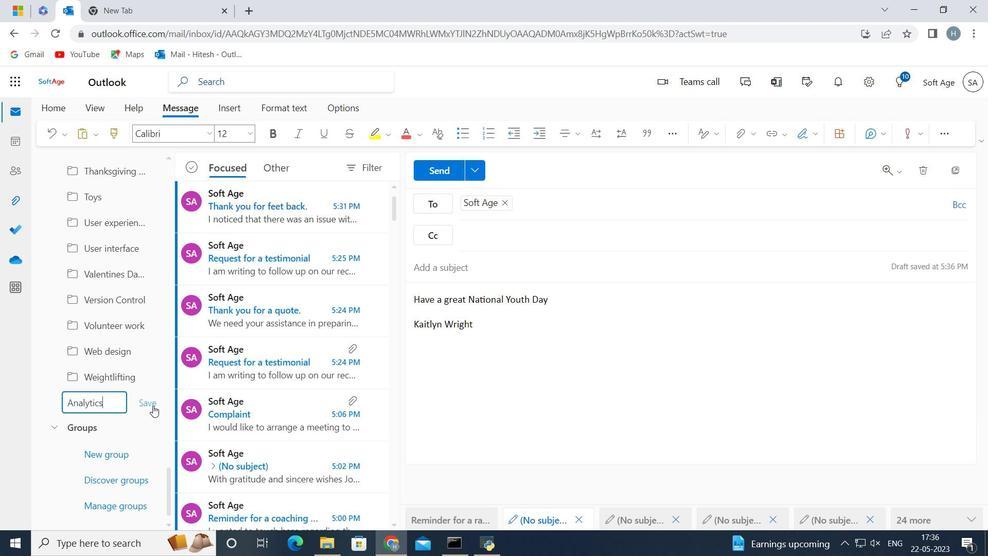 
Action: Mouse moved to (315, 380)
Screenshot: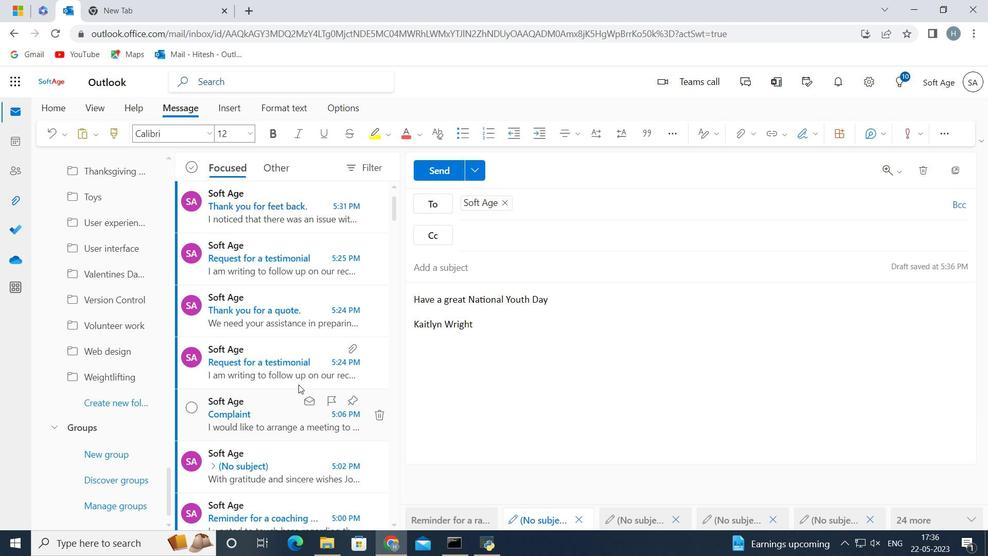 
